 Task: Check the status of automatic updates in Microsoft Outlook.
Action: Mouse moved to (32, 23)
Screenshot: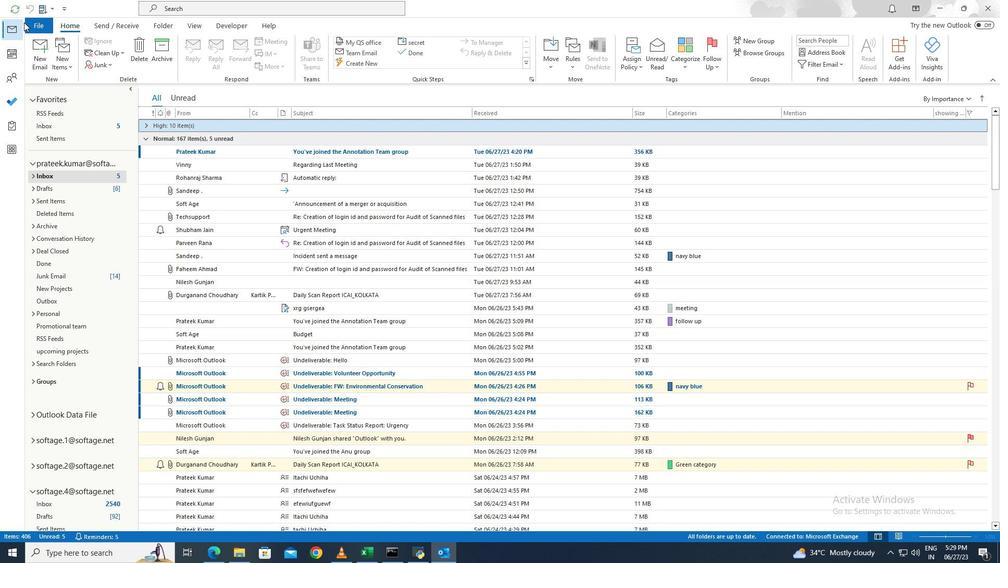 
Action: Mouse pressed left at (32, 23)
Screenshot: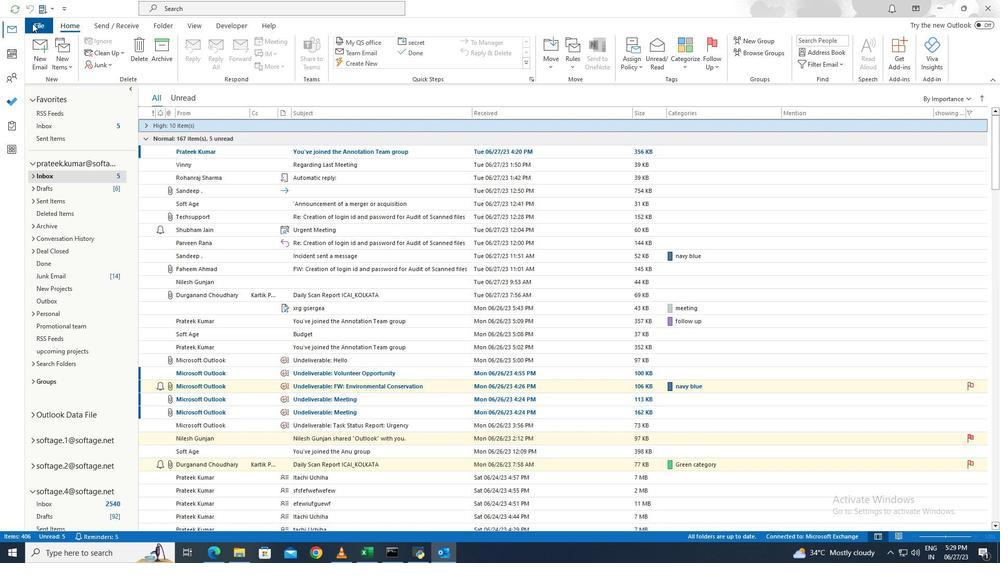
Action: Mouse moved to (45, 456)
Screenshot: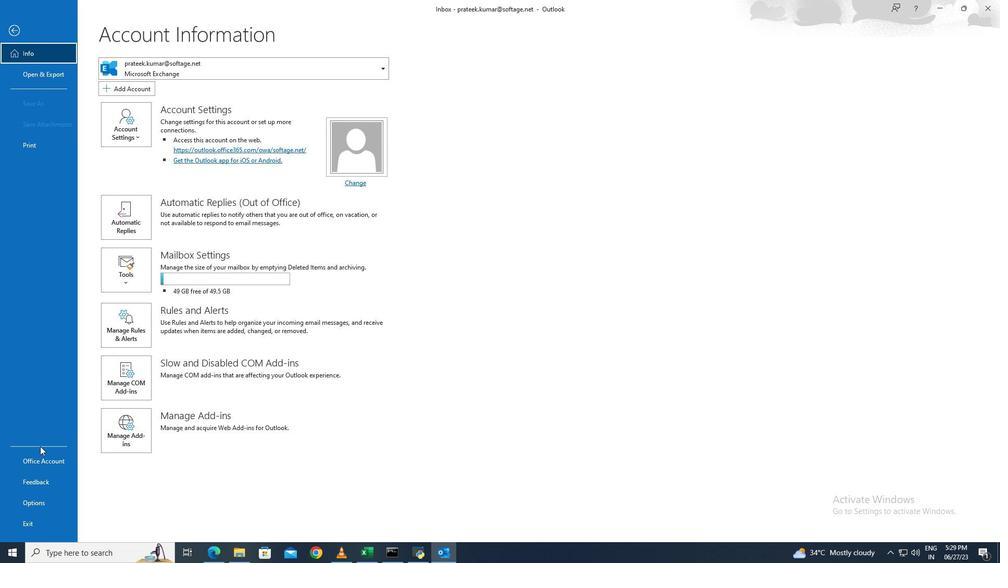 
Action: Mouse pressed left at (45, 456)
Screenshot: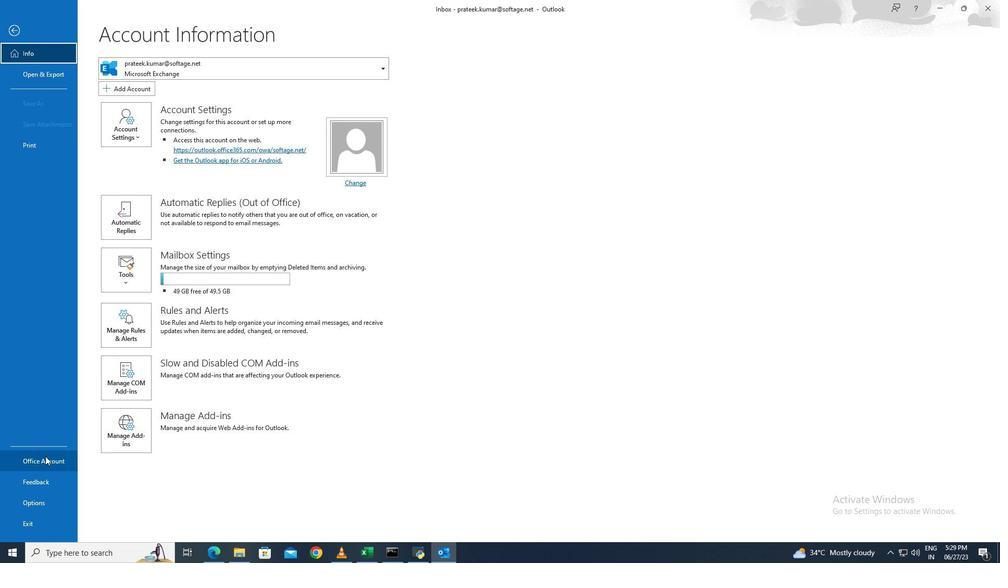 
Action: Mouse moved to (379, 230)
Screenshot: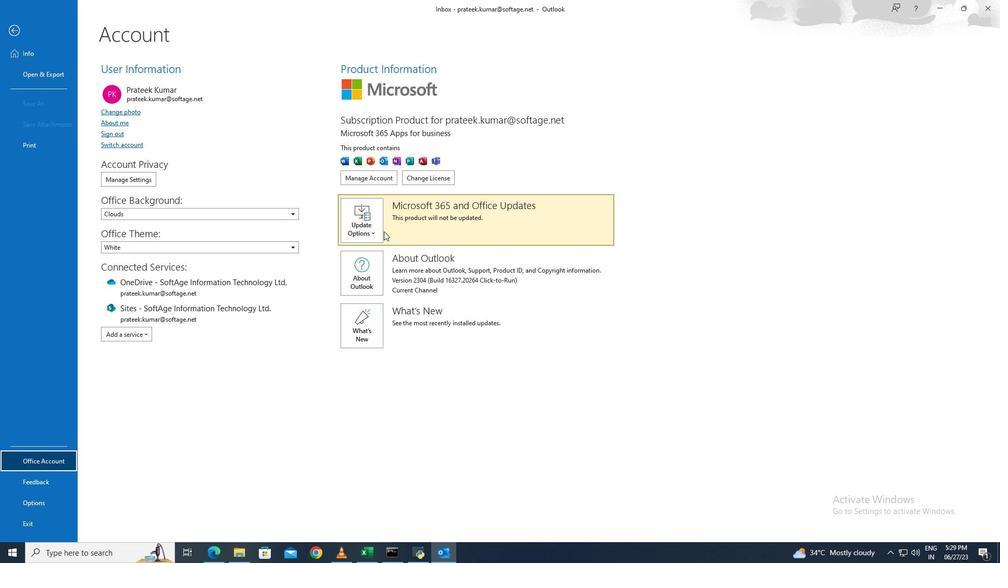 
Action: Mouse pressed left at (379, 230)
Screenshot: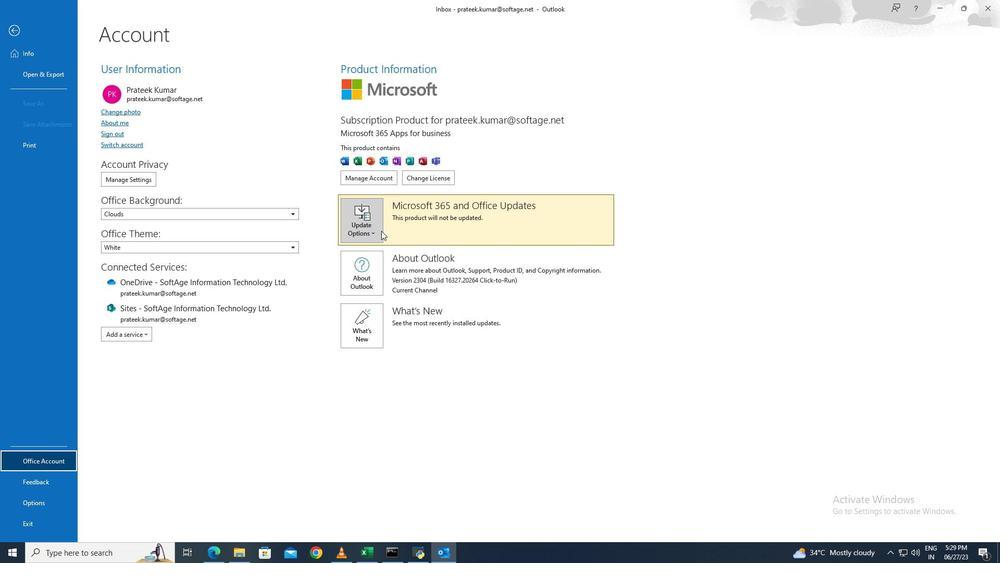 
Action: Mouse moved to (381, 326)
Screenshot: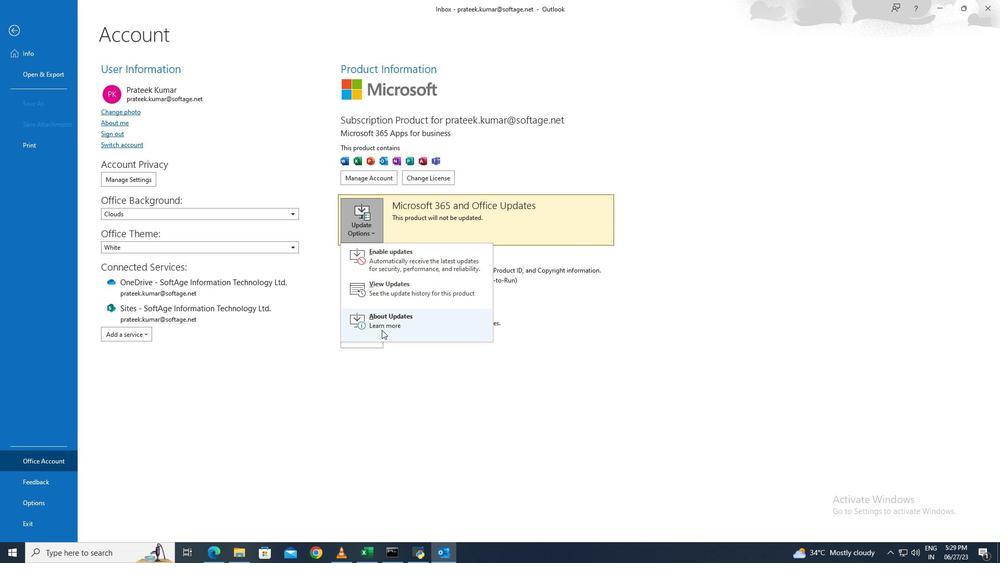 
Action: Mouse pressed left at (381, 326)
Screenshot: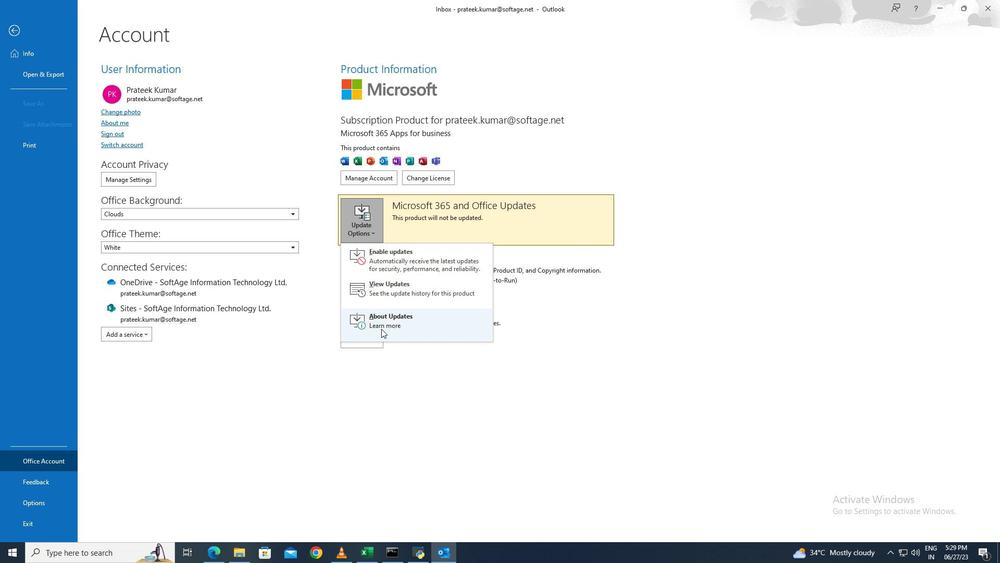 
Action: Mouse moved to (660, 413)
Screenshot: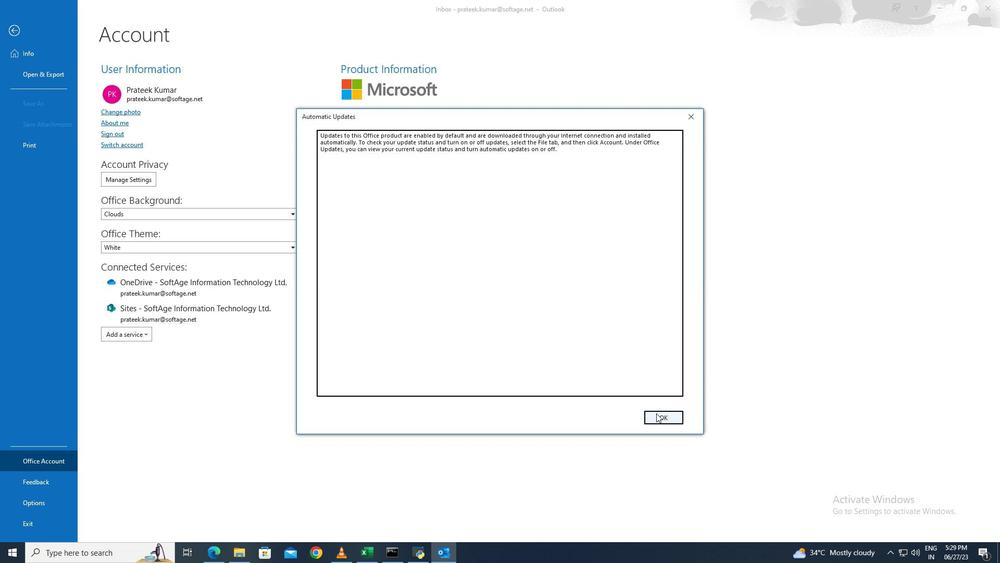 
Action: Mouse pressed left at (660, 413)
Screenshot: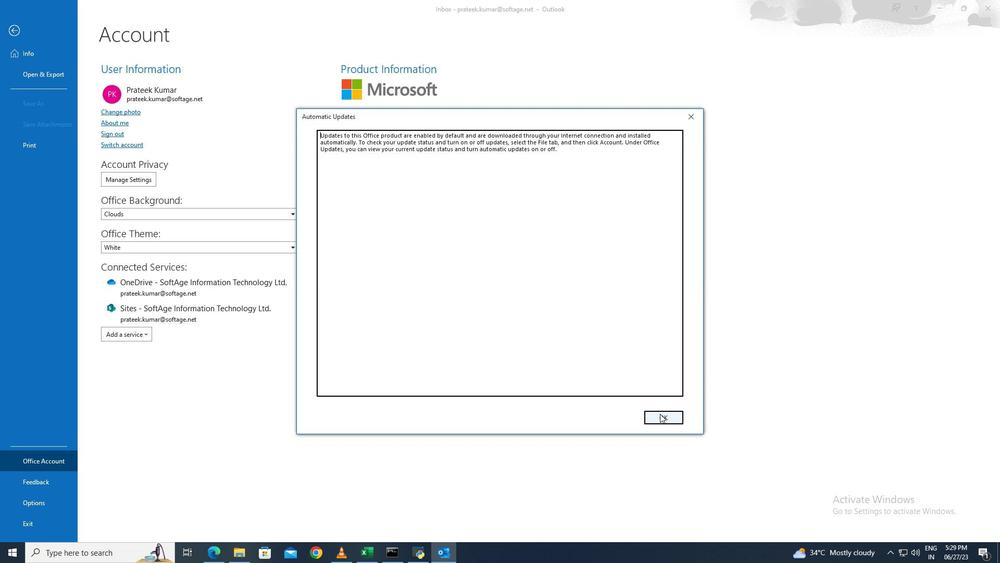 
